 Task: Enable the "Digital Experience".
Action: Mouse moved to (985, 77)
Screenshot: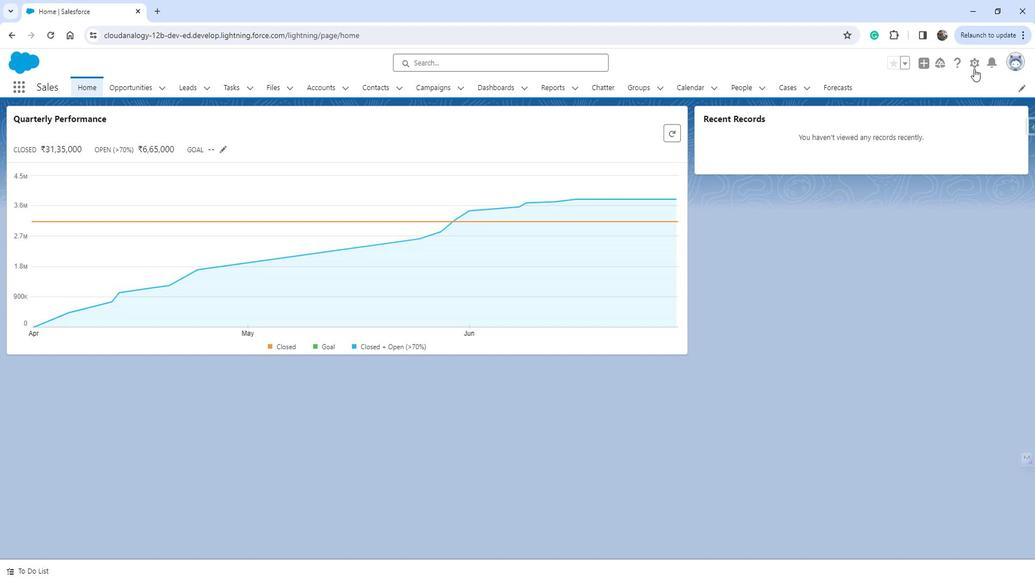 
Action: Mouse pressed left at (985, 77)
Screenshot: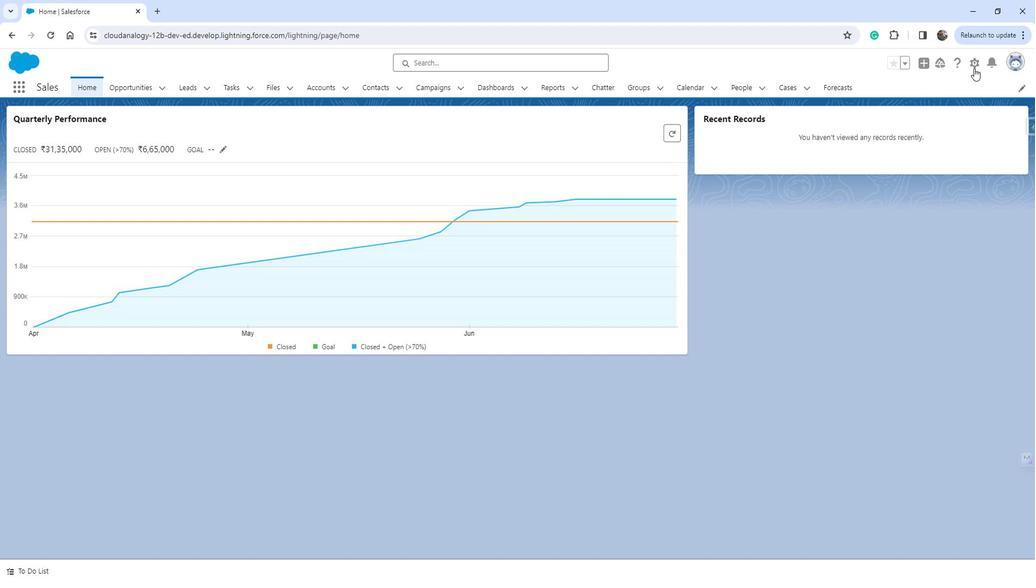 
Action: Mouse moved to (943, 99)
Screenshot: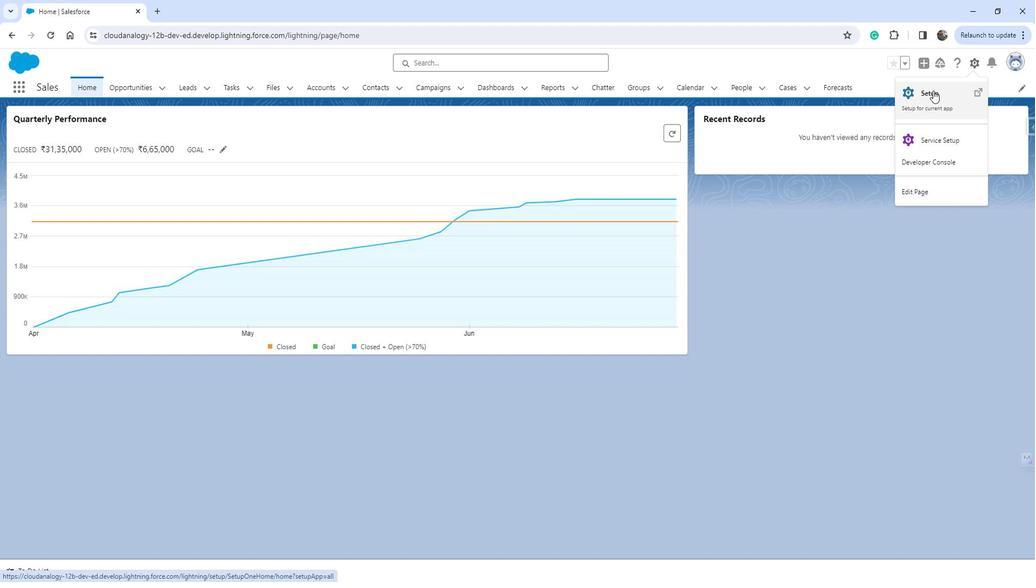 
Action: Mouse pressed left at (943, 99)
Screenshot: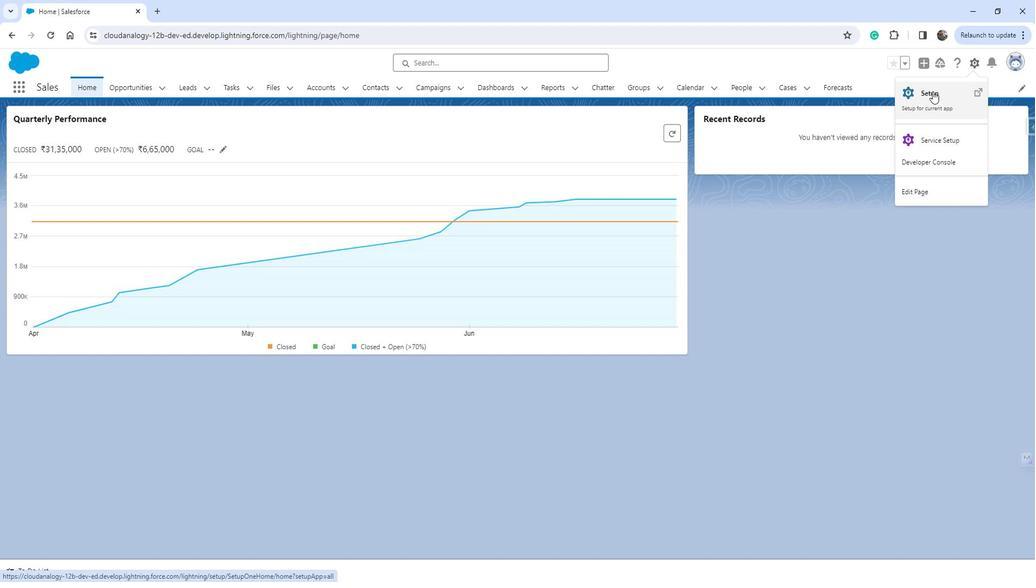 
Action: Mouse moved to (73, 215)
Screenshot: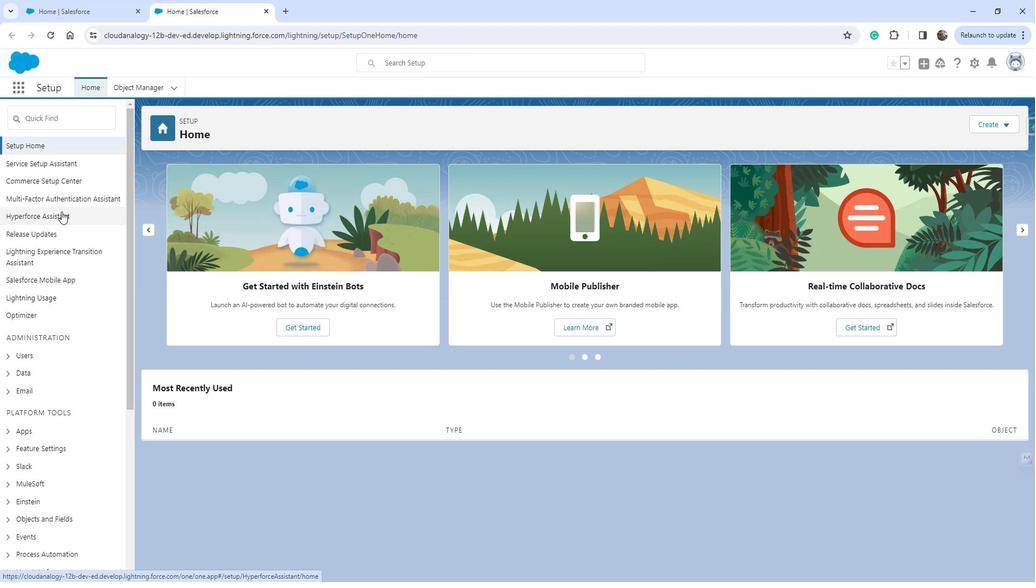 
Action: Mouse scrolled (73, 214) with delta (0, 0)
Screenshot: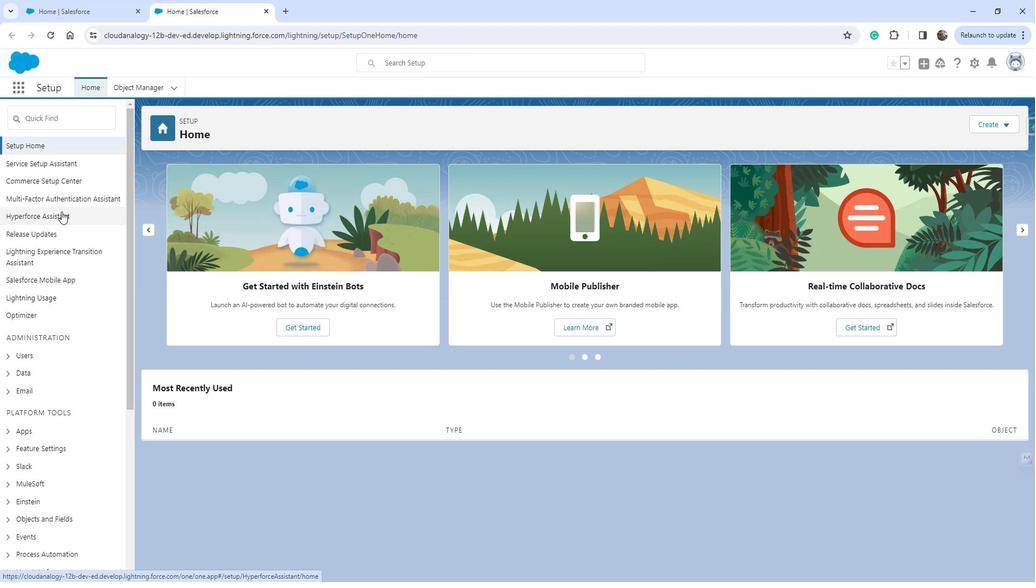 
Action: Mouse scrolled (73, 214) with delta (0, 0)
Screenshot: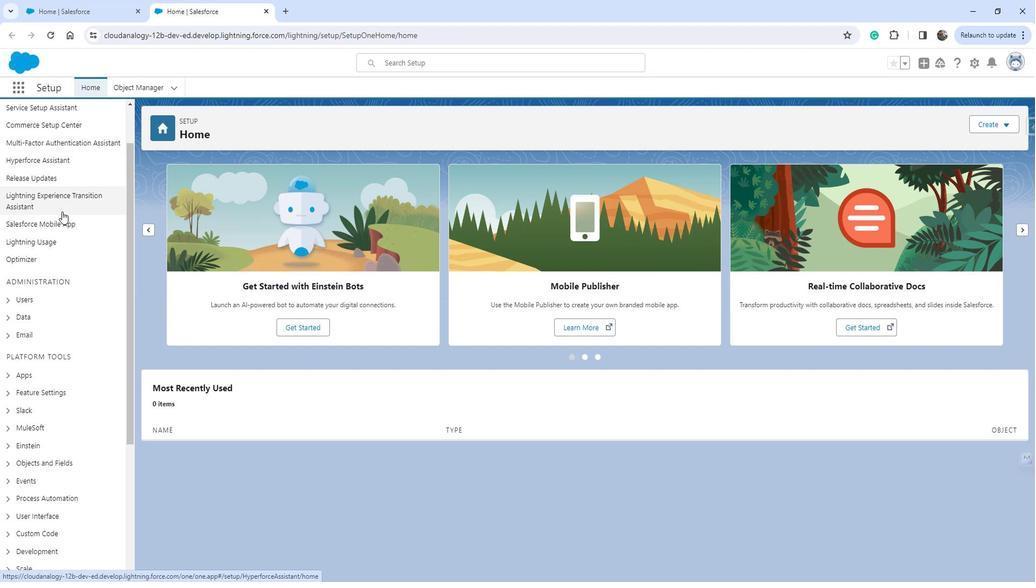 
Action: Mouse scrolled (73, 214) with delta (0, 0)
Screenshot: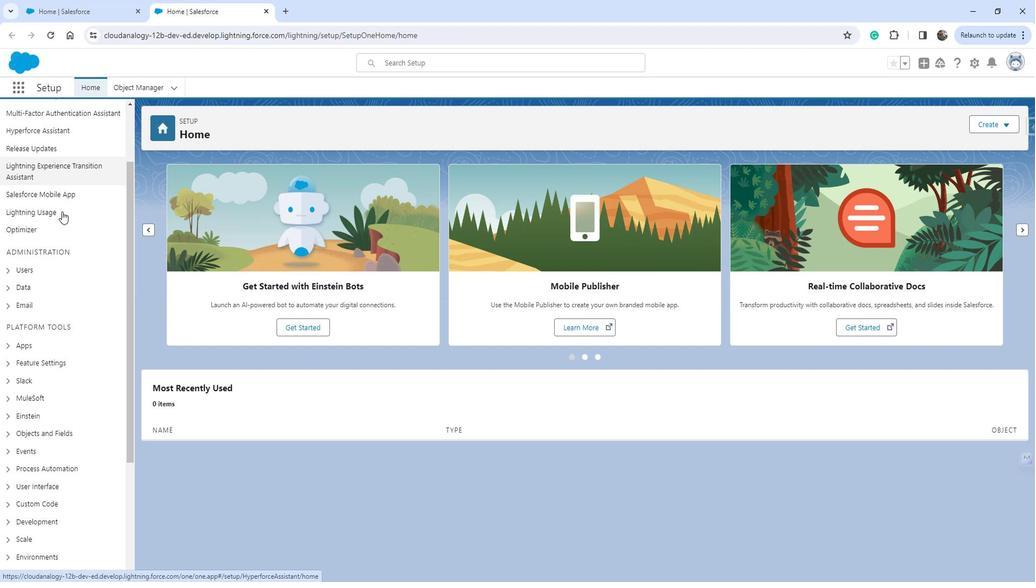 
Action: Mouse moved to (18, 278)
Screenshot: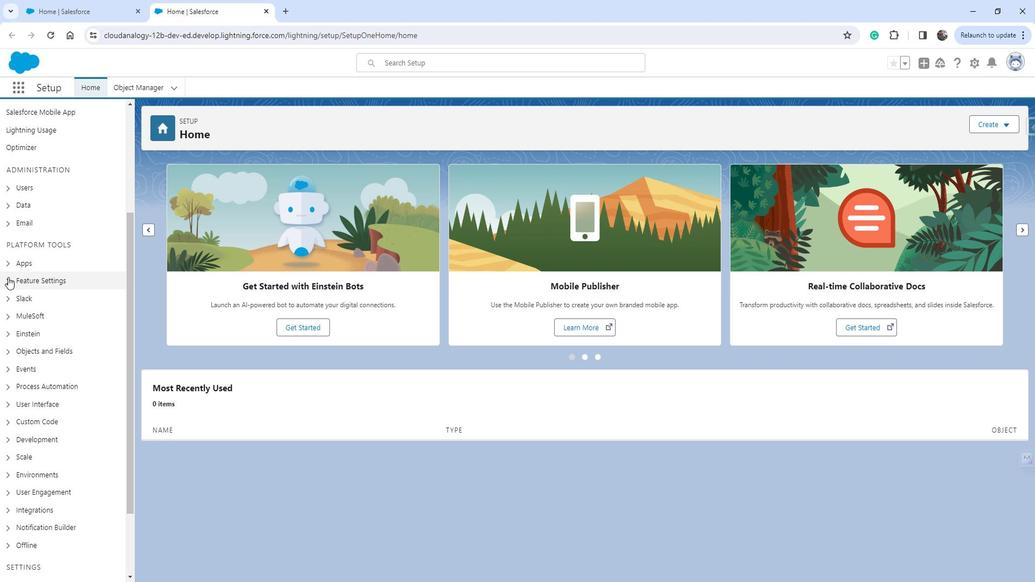 
Action: Mouse pressed left at (18, 278)
Screenshot: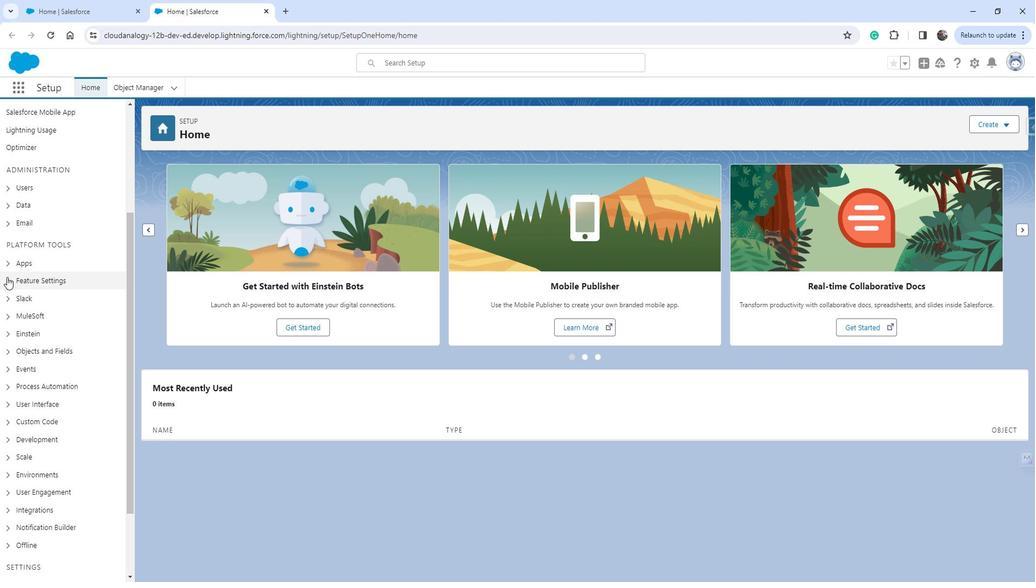 
Action: Mouse moved to (30, 348)
Screenshot: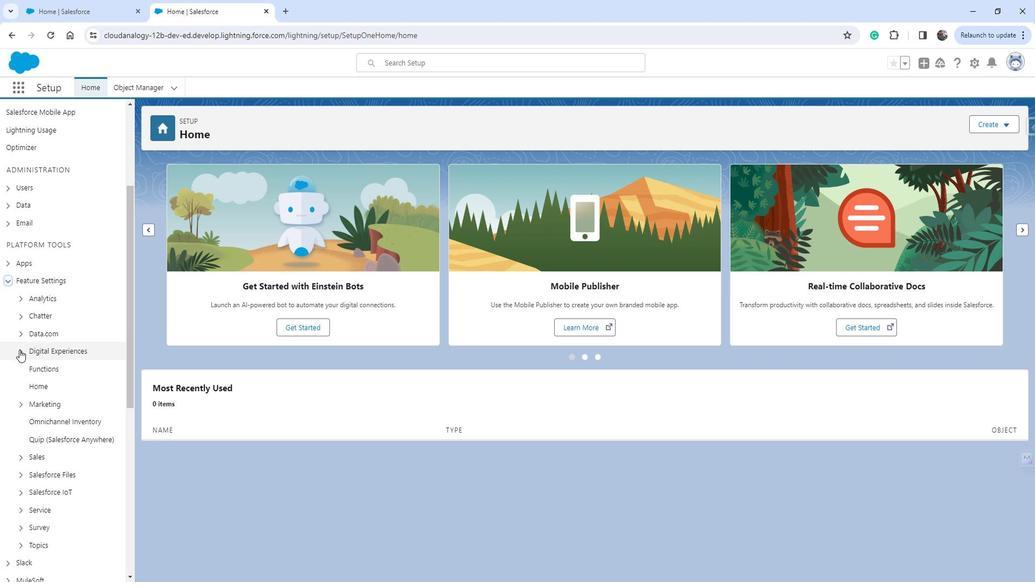 
Action: Mouse pressed left at (30, 348)
Screenshot: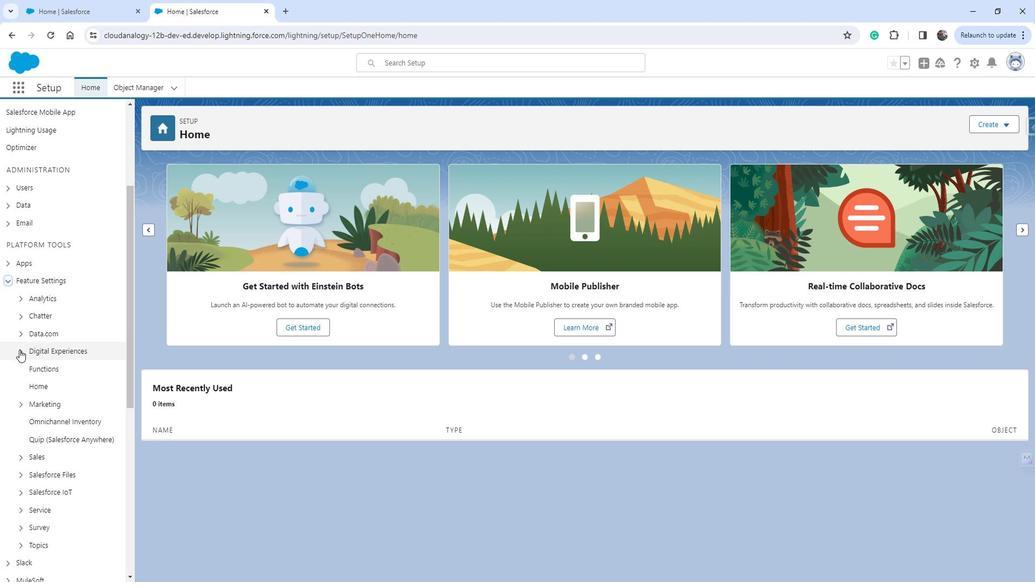 
Action: Mouse moved to (59, 367)
Screenshot: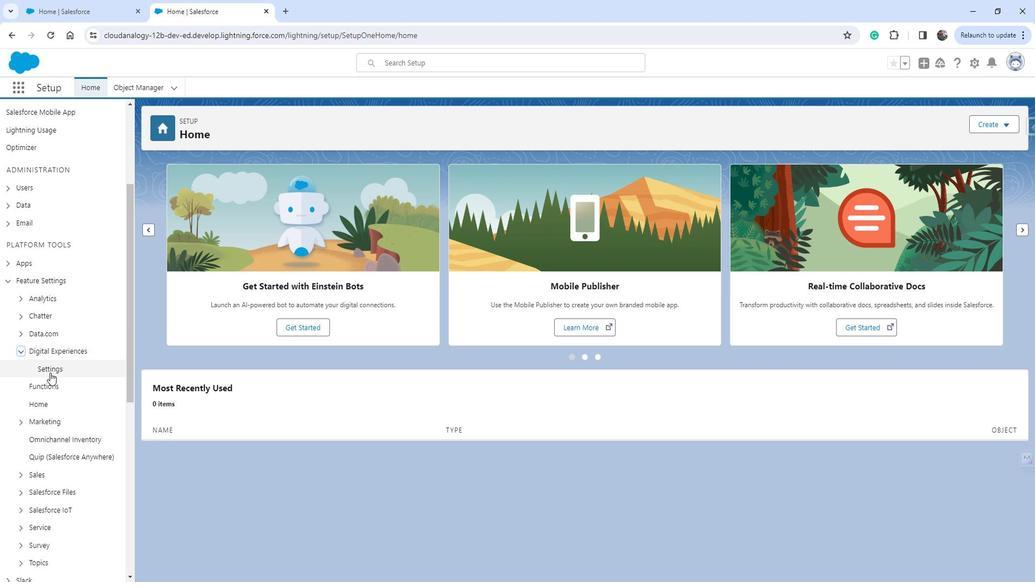 
Action: Mouse pressed left at (59, 367)
Screenshot: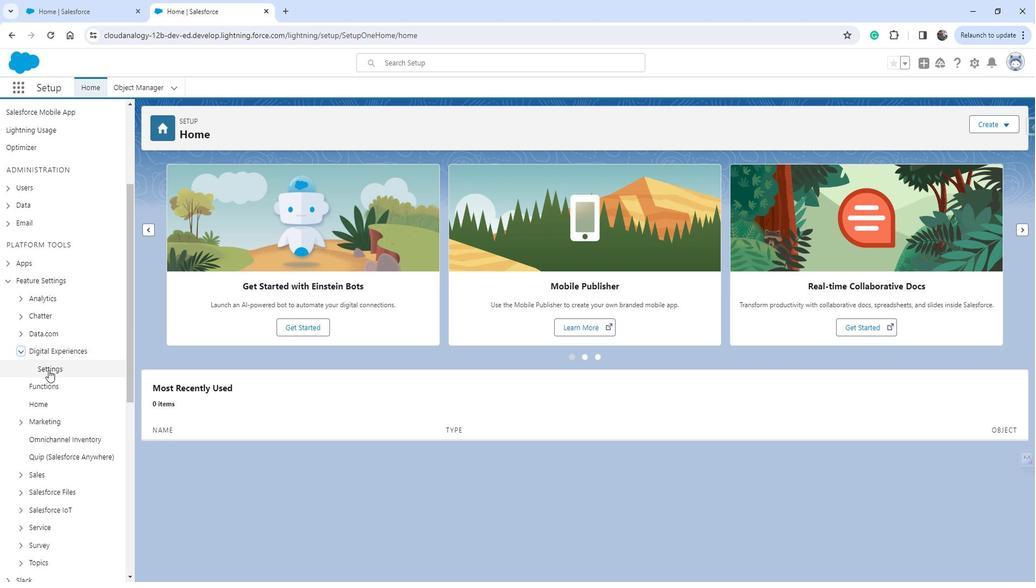 
Action: Mouse moved to (175, 292)
Screenshot: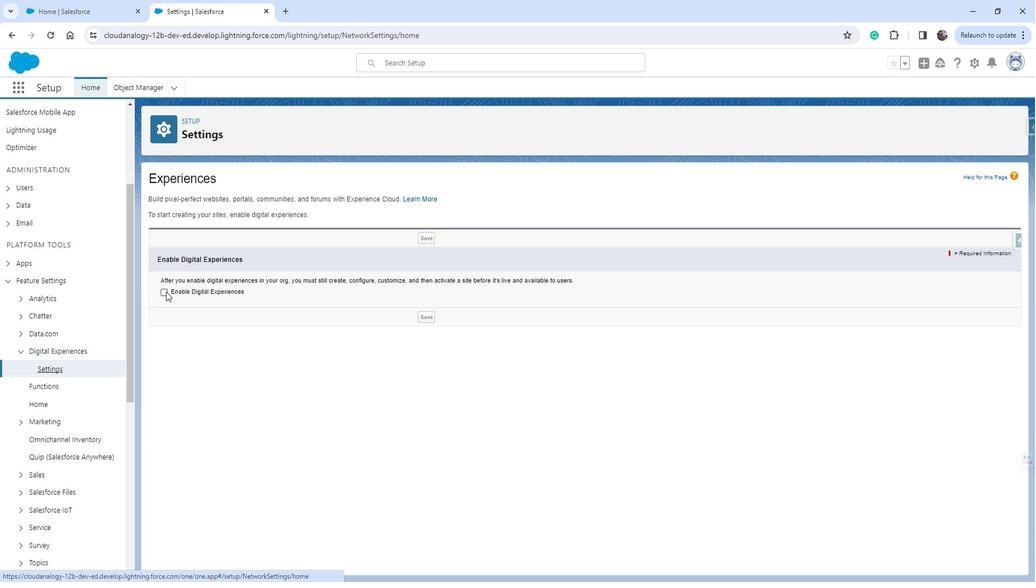 
Action: Mouse pressed left at (175, 292)
Screenshot: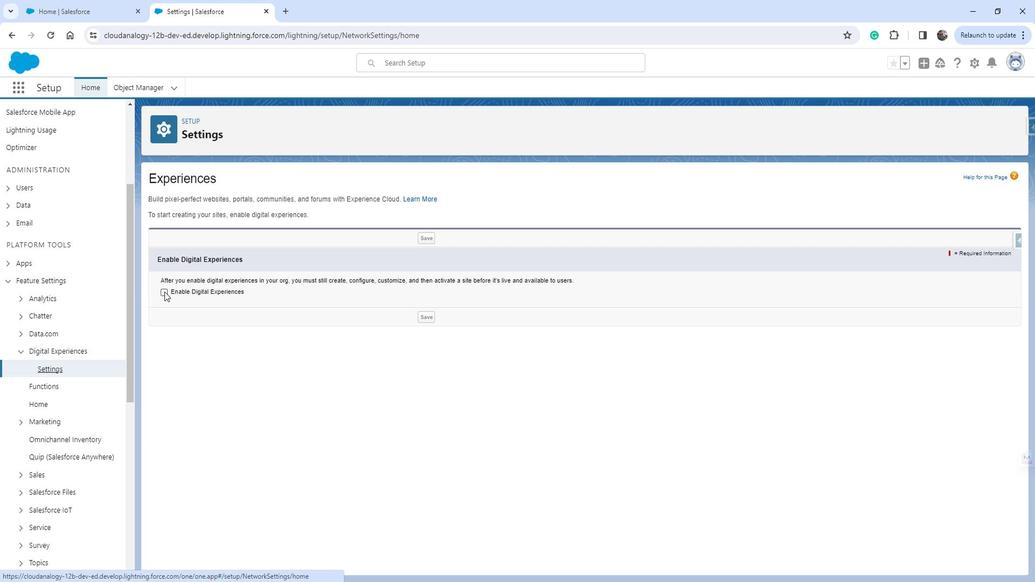 
Action: Mouse moved to (439, 440)
Screenshot: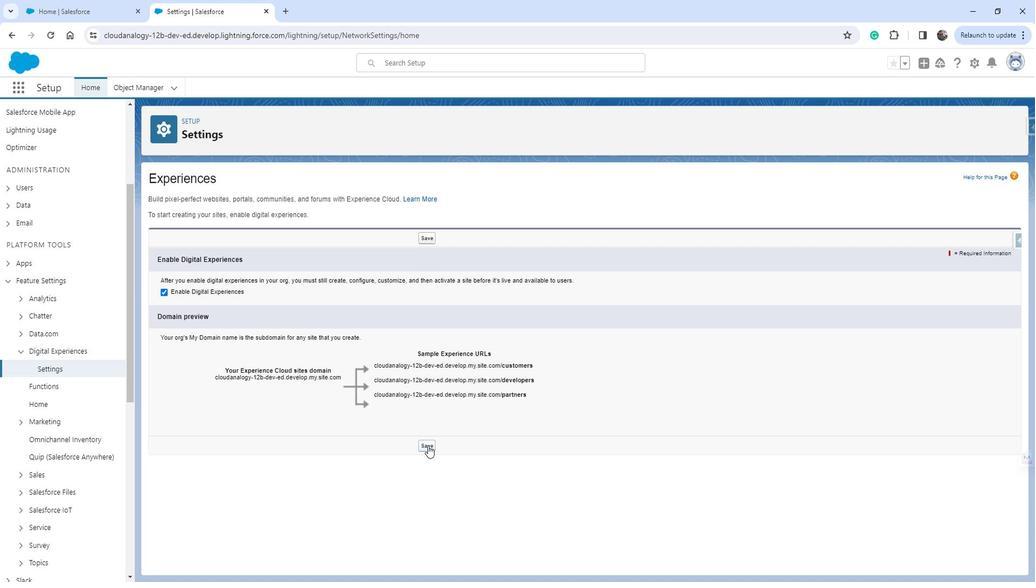 
Action: Mouse pressed left at (439, 440)
Screenshot: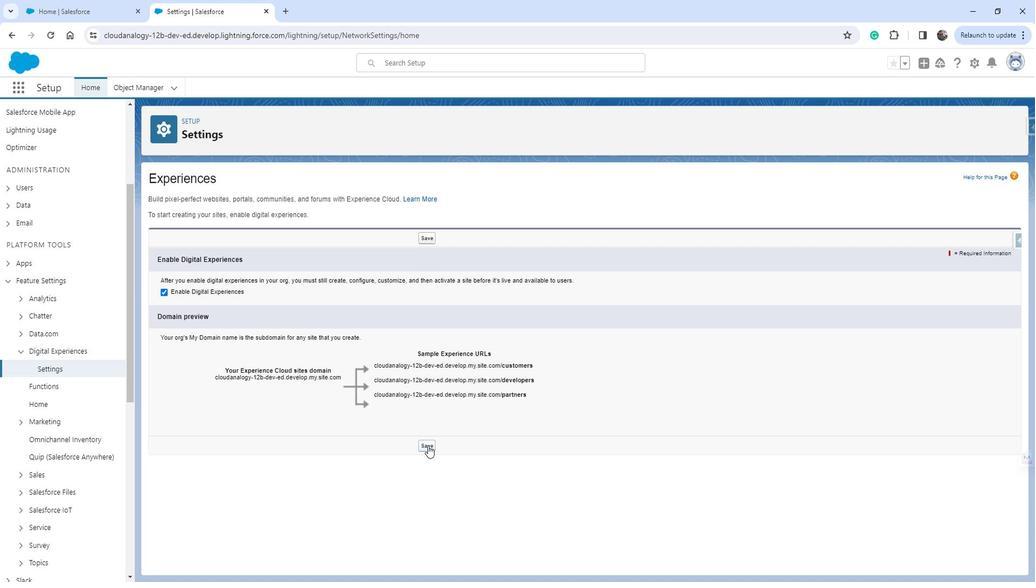 
Action: Mouse moved to (587, 202)
Screenshot: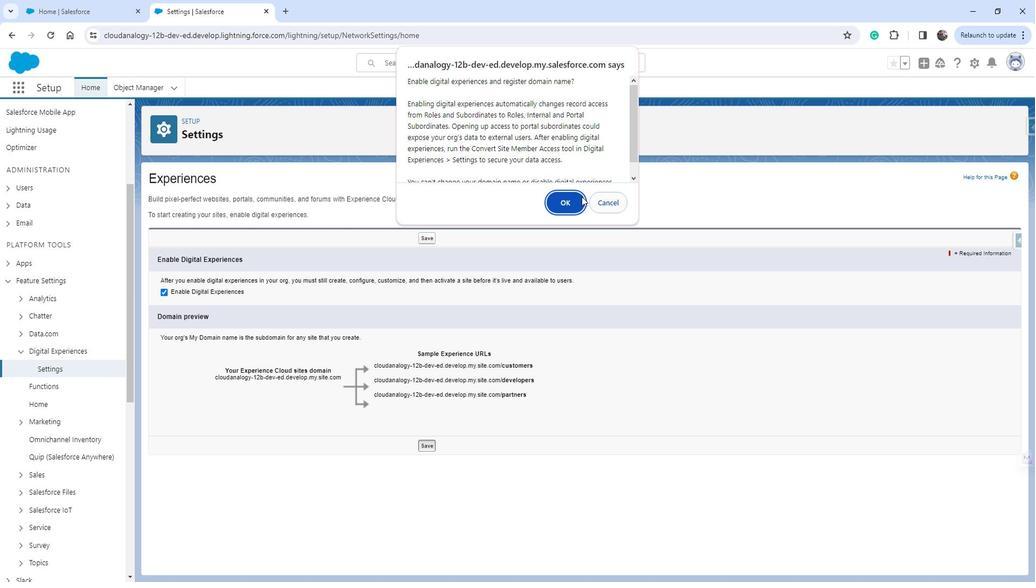 
Action: Mouse pressed left at (587, 202)
Screenshot: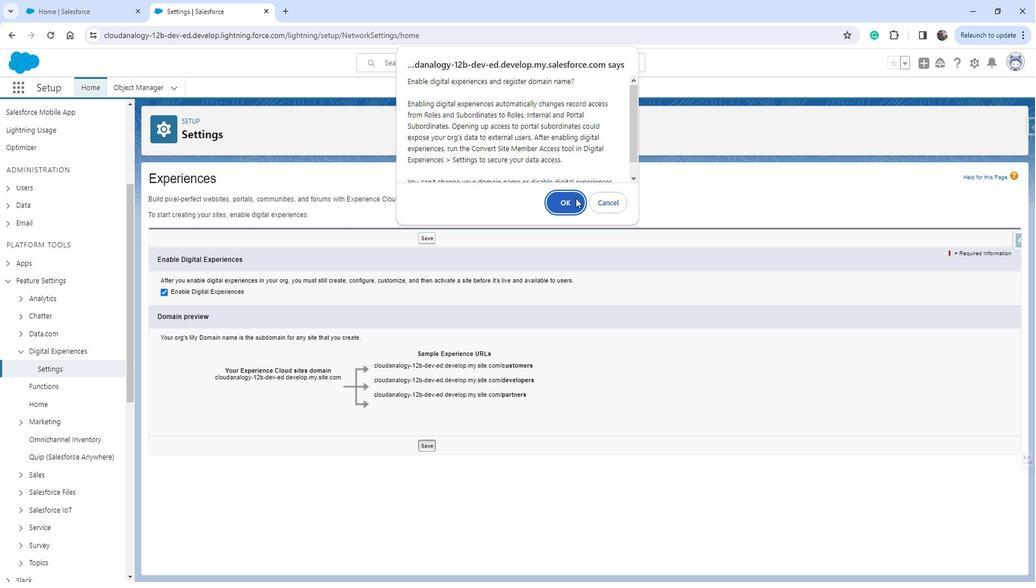 
Action: Mouse moved to (535, 334)
Screenshot: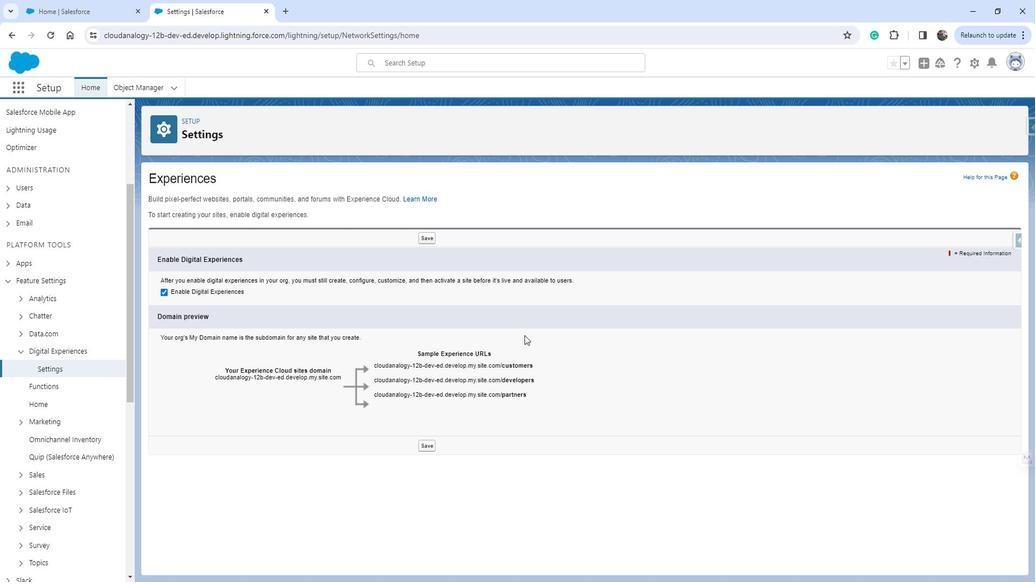 
